 Task: Add Dates with Start Date as Sep 01 2023 and Due Date as Sep 30 2023 to Card Card0026 in Board Board0022 in Workspace Development in Trello
Action: Mouse moved to (363, 415)
Screenshot: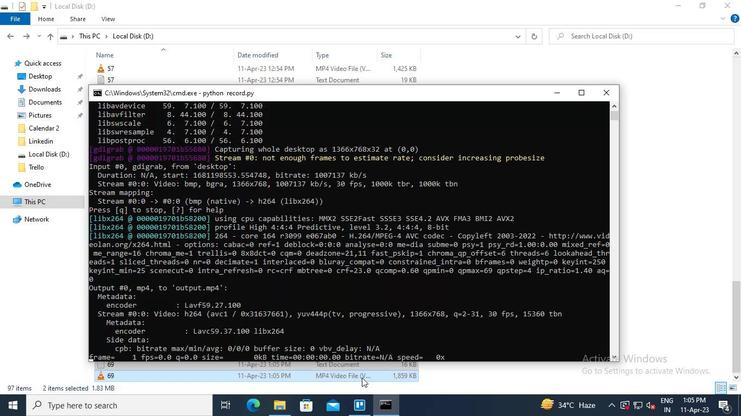 
Action: Mouse pressed left at (363, 415)
Screenshot: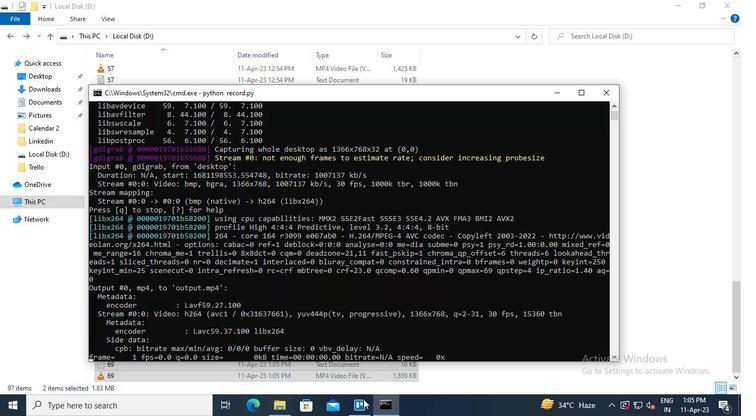 
Action: Mouse moved to (180, 179)
Screenshot: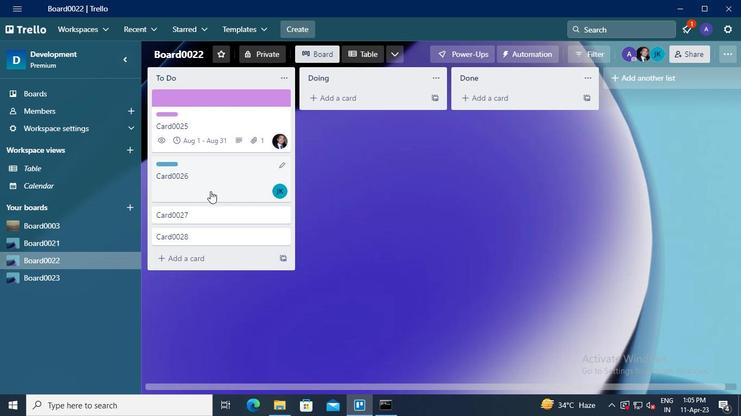 
Action: Mouse pressed left at (180, 179)
Screenshot: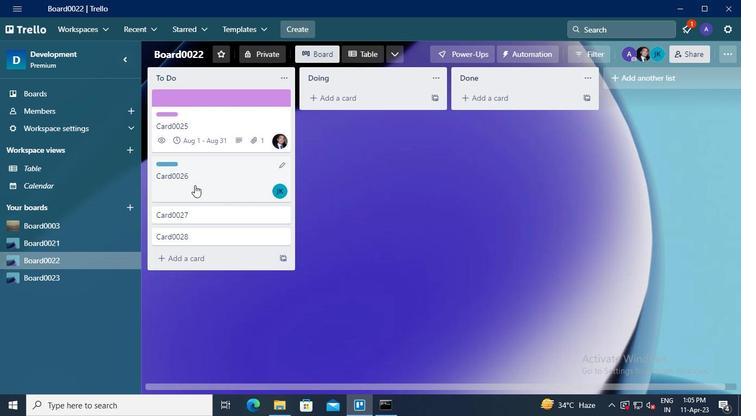 
Action: Mouse moved to (515, 210)
Screenshot: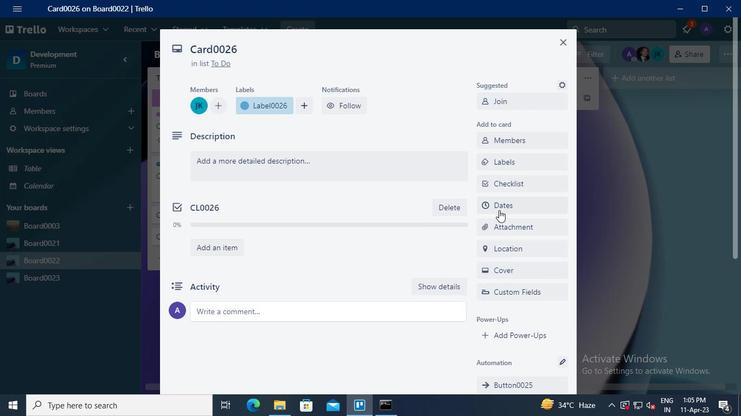 
Action: Mouse pressed left at (515, 210)
Screenshot: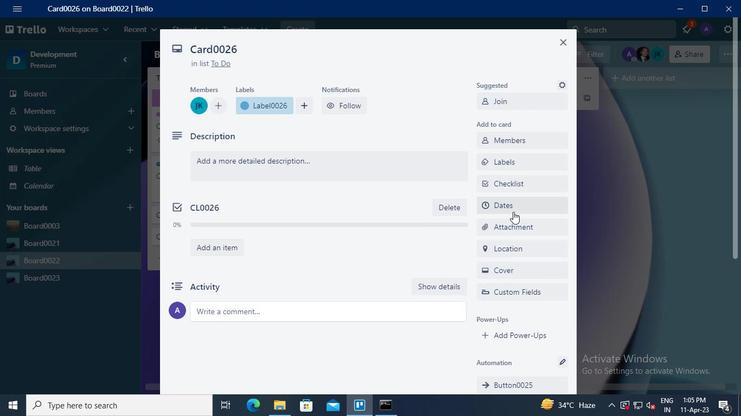 
Action: Mouse moved to (490, 252)
Screenshot: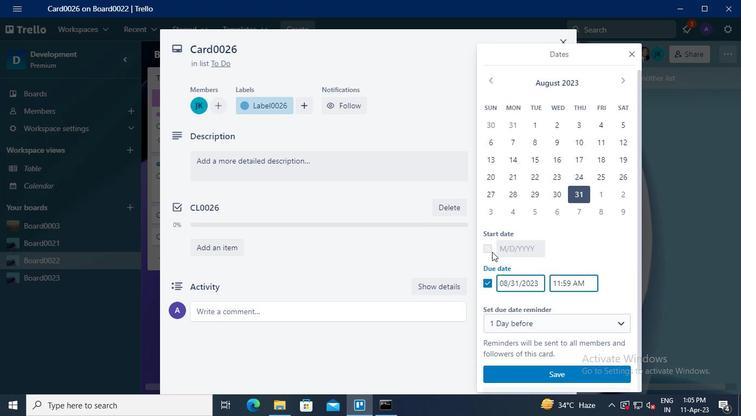 
Action: Mouse pressed left at (490, 252)
Screenshot: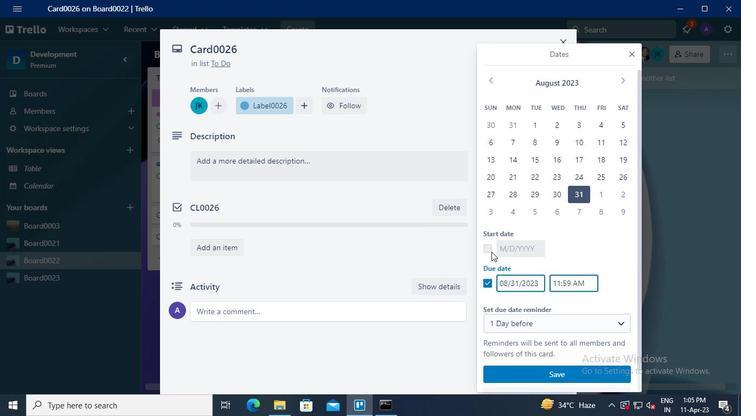
Action: Mouse moved to (620, 77)
Screenshot: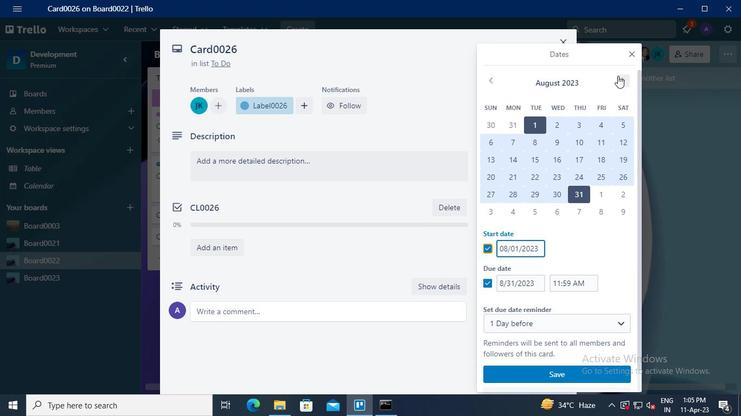 
Action: Mouse pressed left at (620, 77)
Screenshot: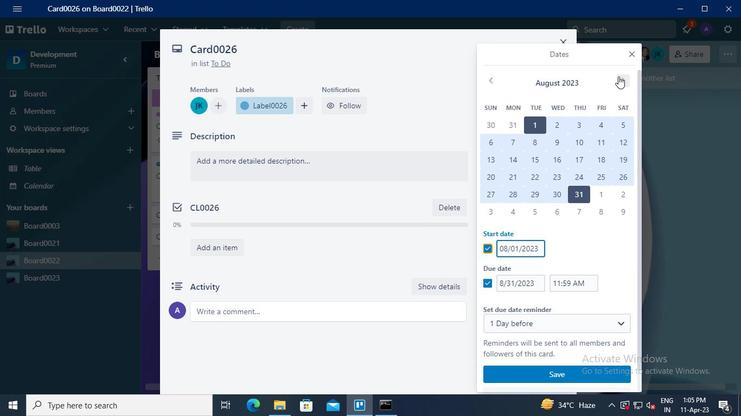 
Action: Mouse moved to (602, 125)
Screenshot: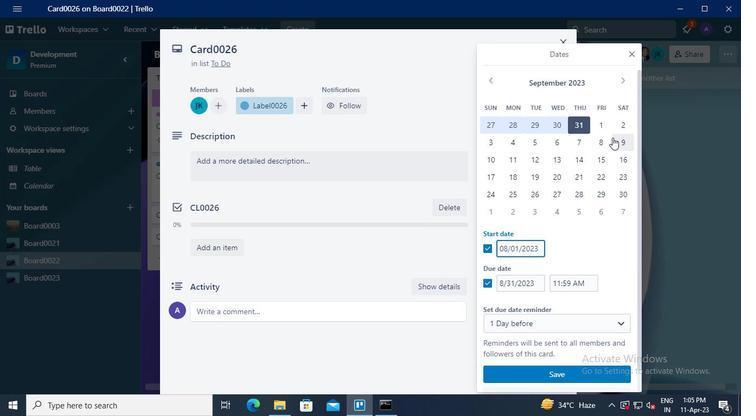 
Action: Mouse pressed left at (602, 125)
Screenshot: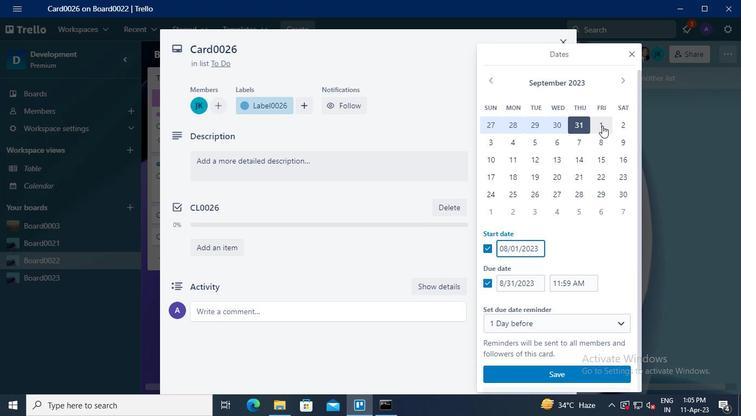 
Action: Mouse moved to (619, 193)
Screenshot: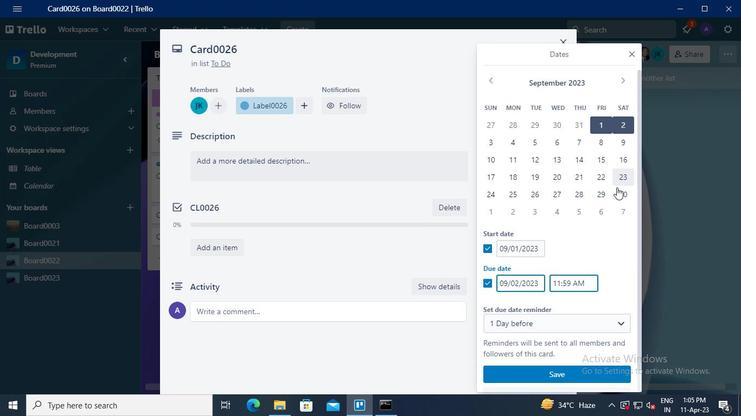 
Action: Mouse pressed left at (619, 193)
Screenshot: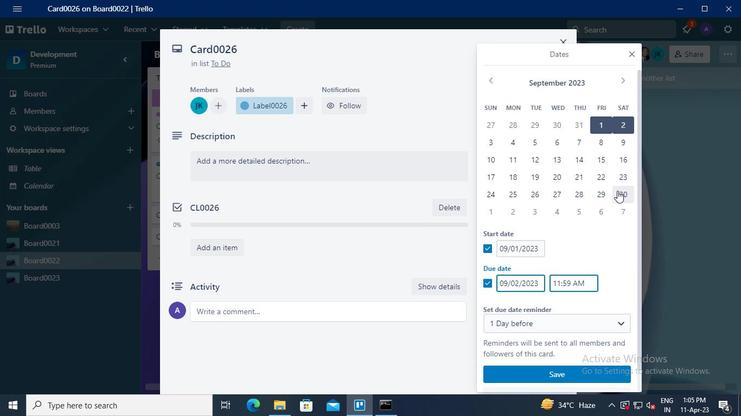 
Action: Mouse moved to (561, 377)
Screenshot: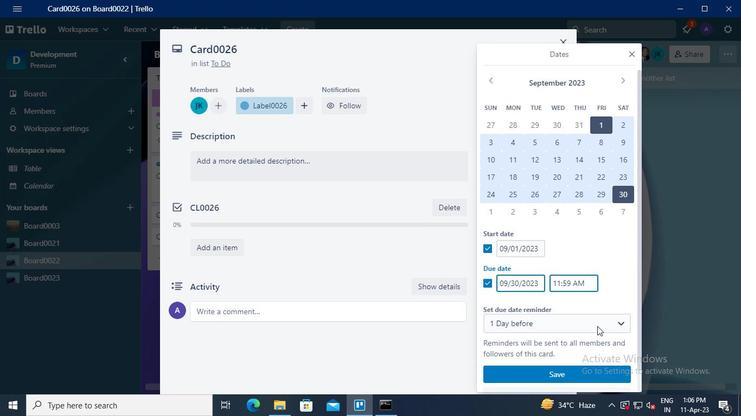 
Action: Mouse pressed left at (561, 377)
Screenshot: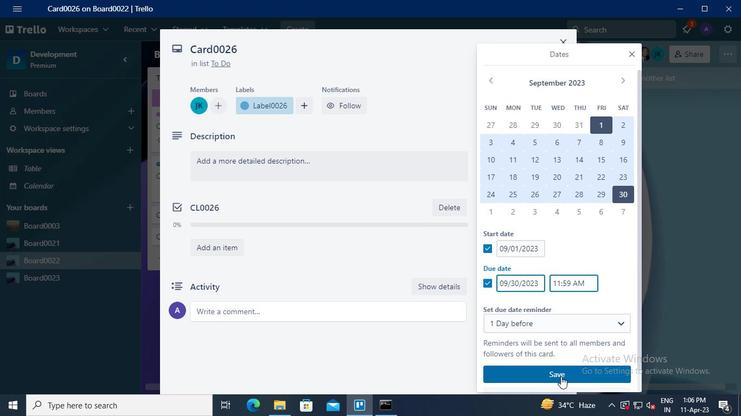 
Action: Mouse moved to (393, 407)
Screenshot: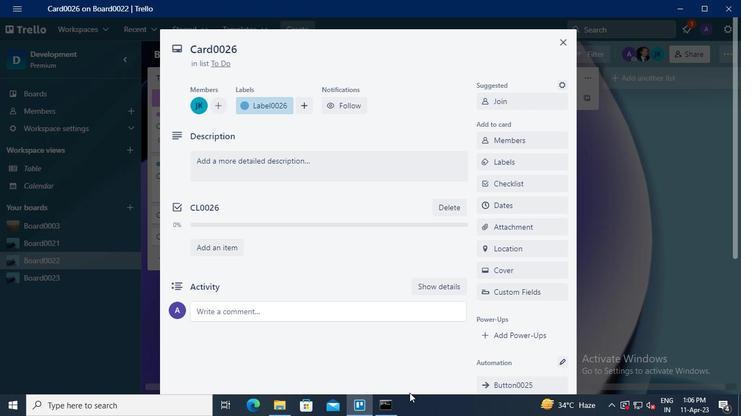 
Action: Mouse pressed left at (393, 407)
Screenshot: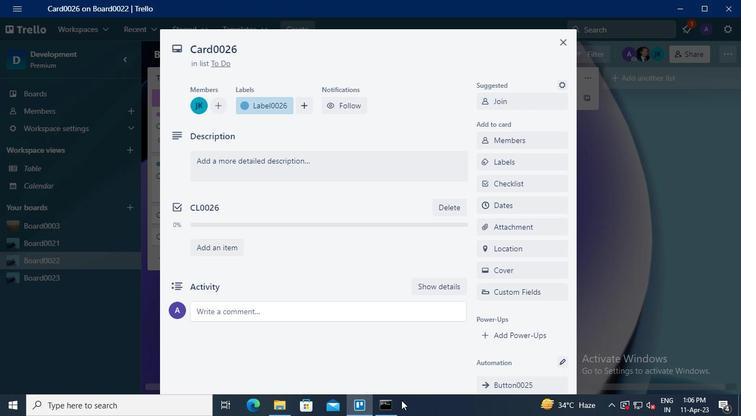 
Action: Mouse moved to (615, 92)
Screenshot: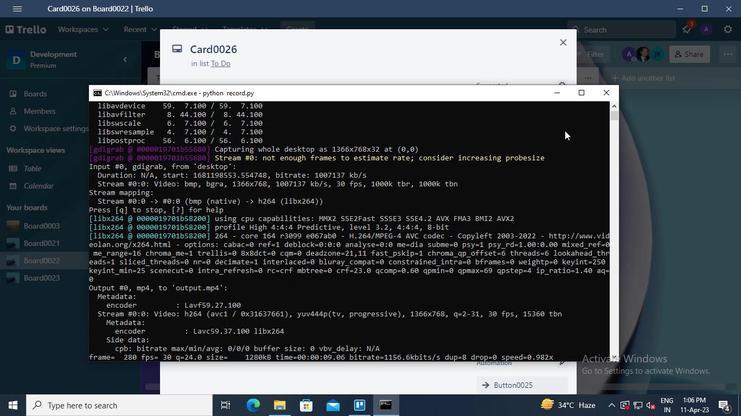 
Action: Mouse pressed left at (615, 92)
Screenshot: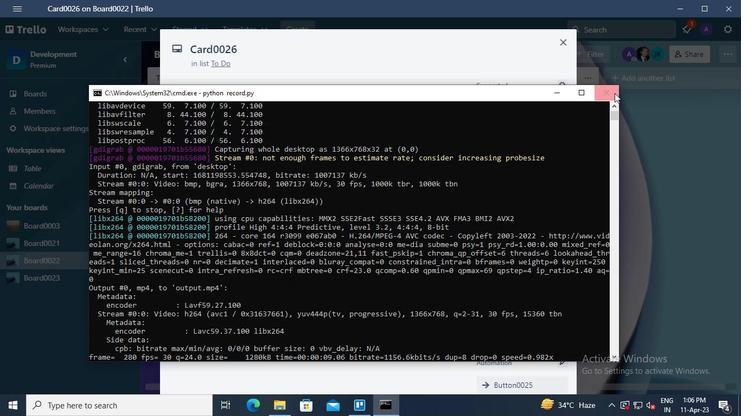 
